 Task: Create in the project AgileRealm in Backlog an issue 'Upgrade the error recovery and fault tolerance features of a web application to improve system stability and availability', assign it to team member softage.4@softage.net and change the status to IN PROGRESS. Create in the project AgileRealm in Backlog an issue 'Create a new online platform for online cooking courses with advanced recipe sharing and cooking techniques features', assign it to team member softage.1@softage.net and change the status to IN PROGRESS
Action: Mouse scrolled (348, 497) with delta (0, 0)
Screenshot: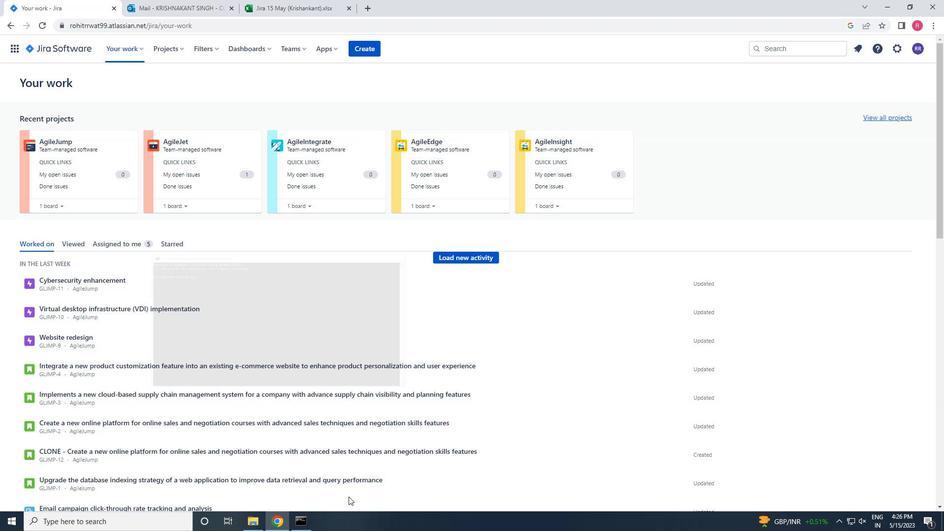 
Action: Mouse moved to (171, 49)
Screenshot: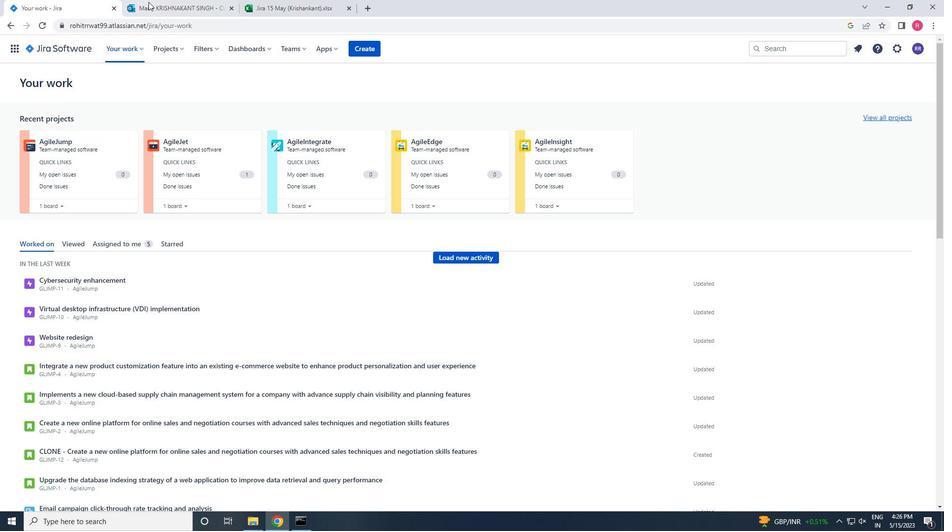 
Action: Mouse pressed left at (171, 49)
Screenshot: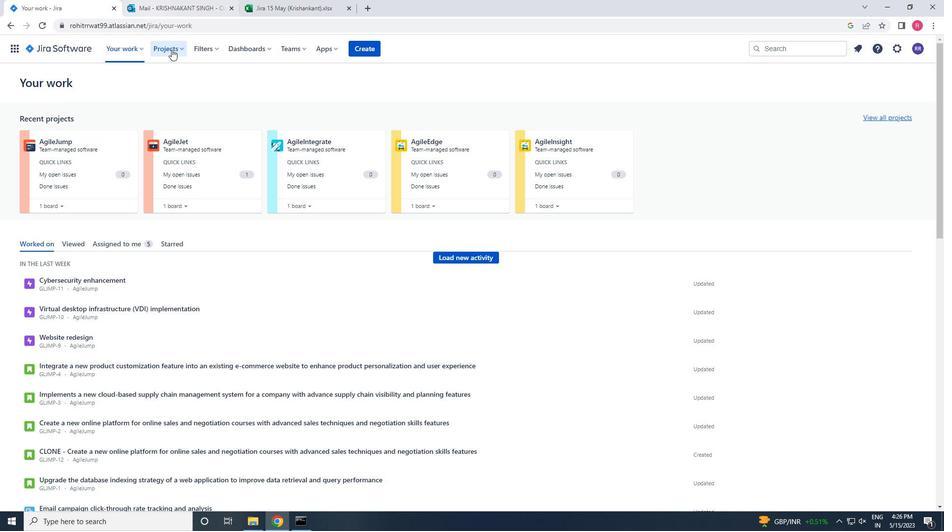 
Action: Mouse moved to (204, 93)
Screenshot: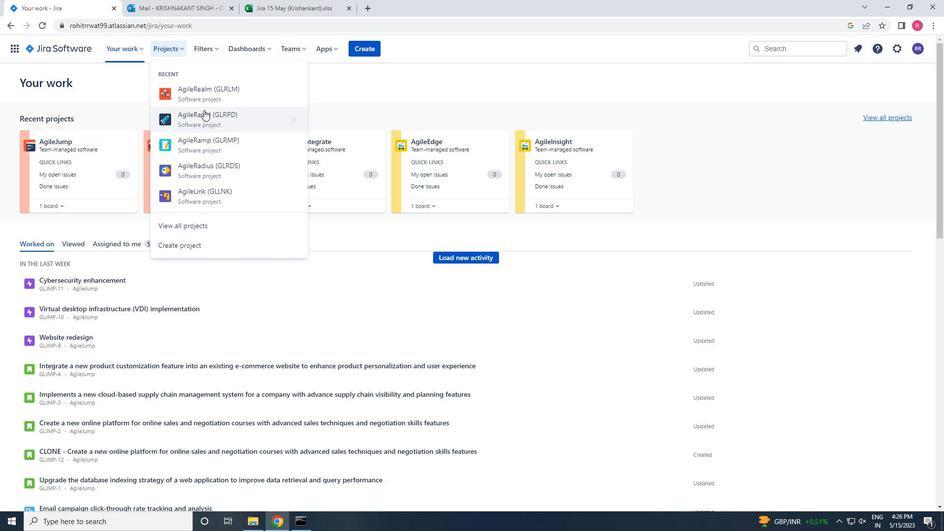 
Action: Mouse pressed left at (204, 93)
Screenshot: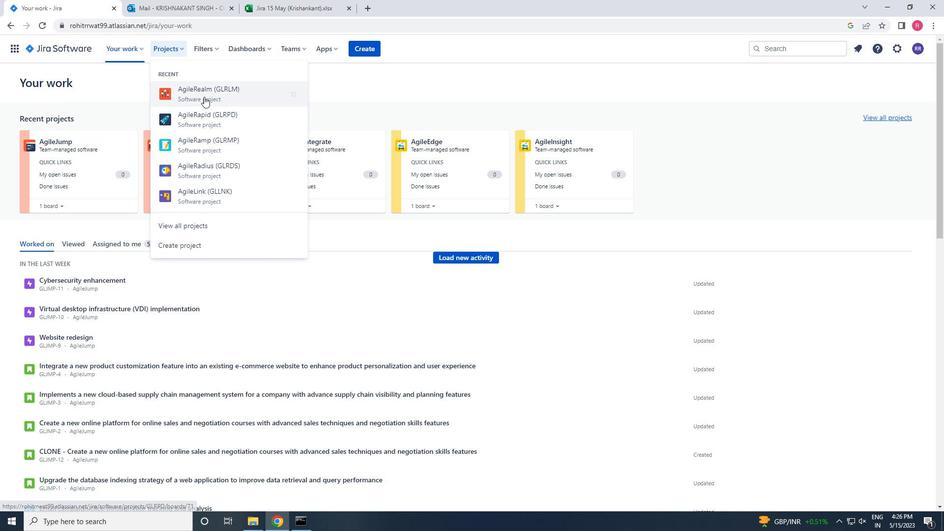 
Action: Mouse moved to (86, 151)
Screenshot: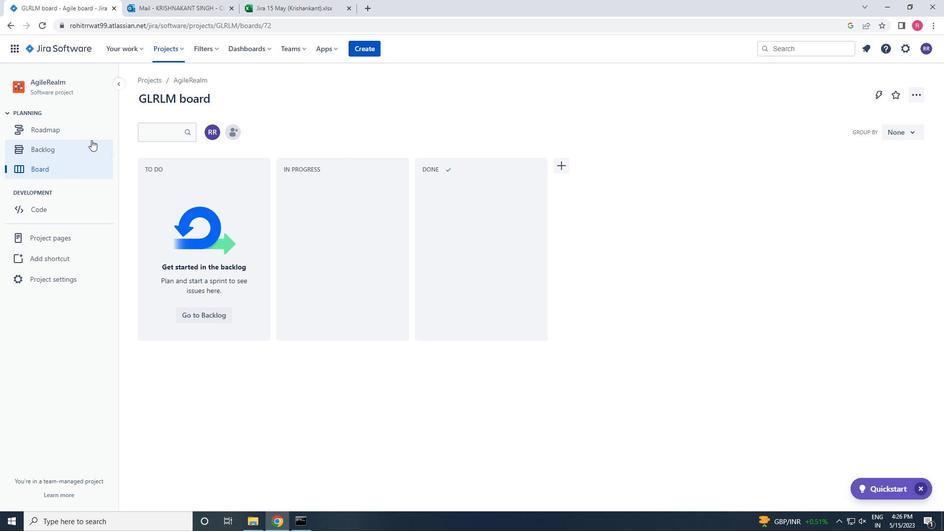 
Action: Mouse pressed left at (86, 151)
Screenshot: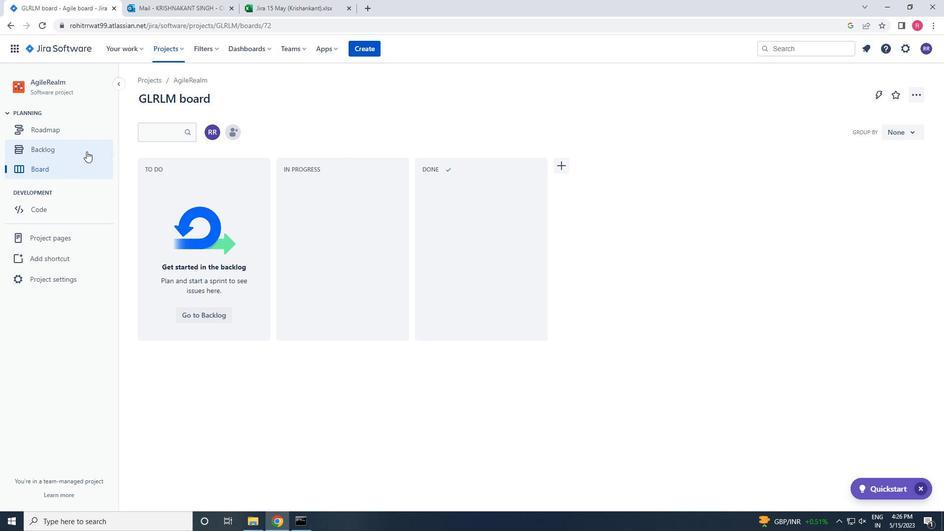 
Action: Mouse moved to (297, 304)
Screenshot: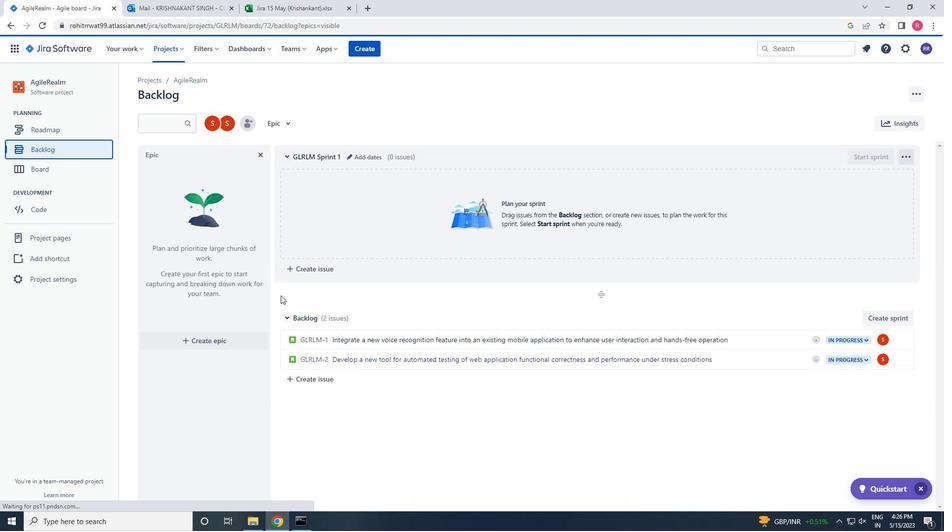 
Action: Mouse scrolled (297, 304) with delta (0, 0)
Screenshot: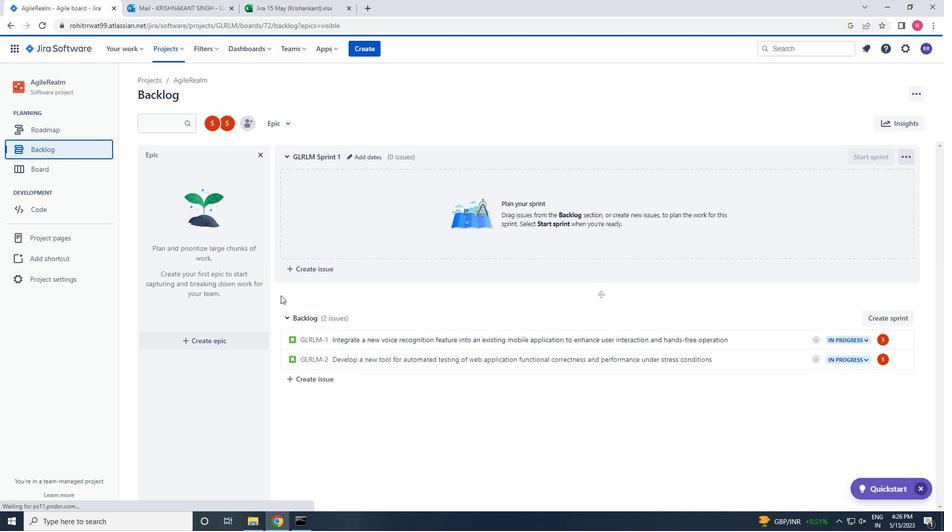 
Action: Mouse scrolled (297, 304) with delta (0, 0)
Screenshot: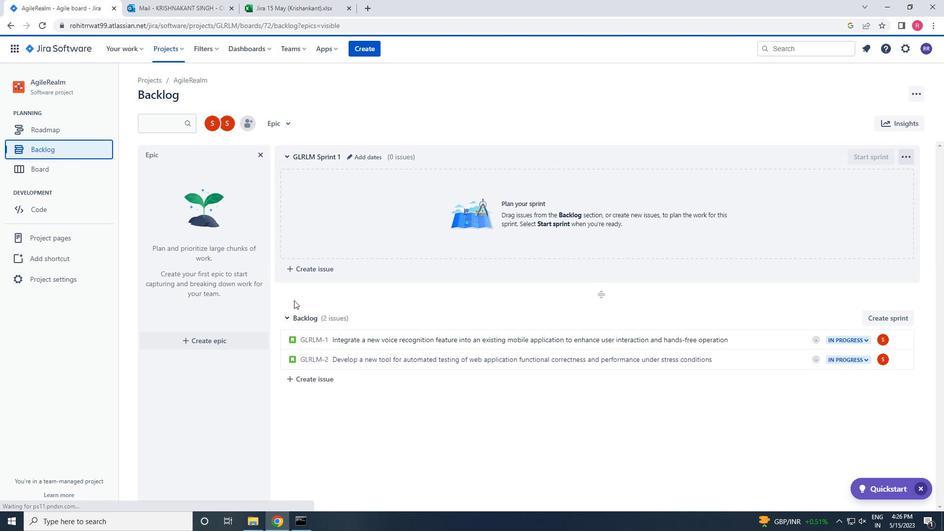 
Action: Mouse scrolled (297, 304) with delta (0, 0)
Screenshot: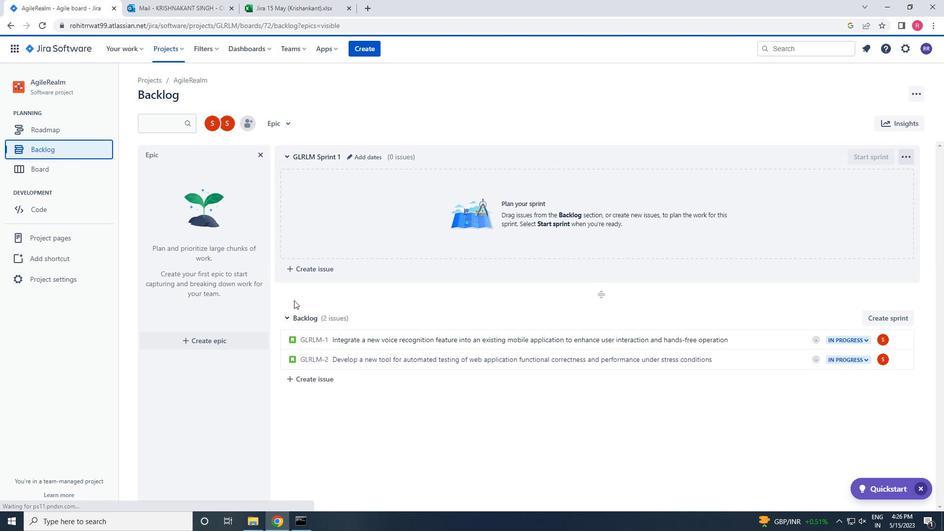 
Action: Mouse scrolled (297, 304) with delta (0, 0)
Screenshot: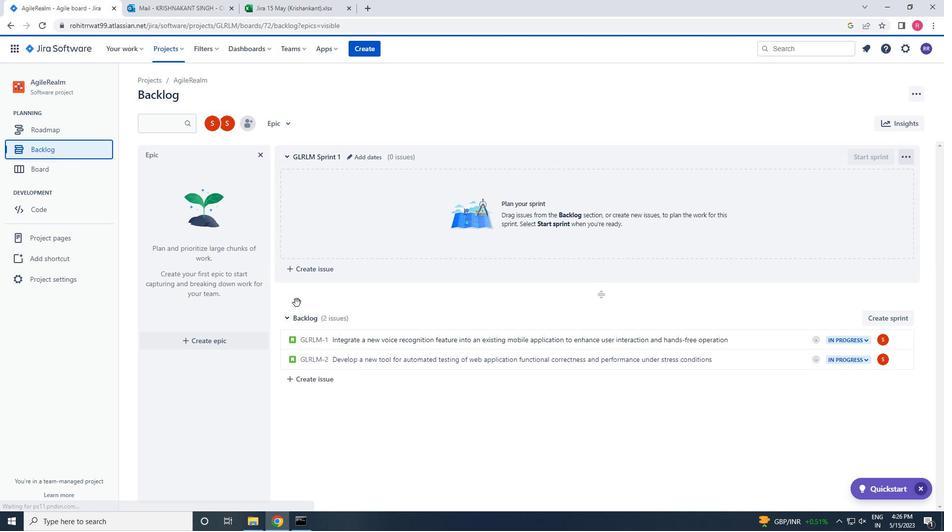 
Action: Mouse moved to (318, 373)
Screenshot: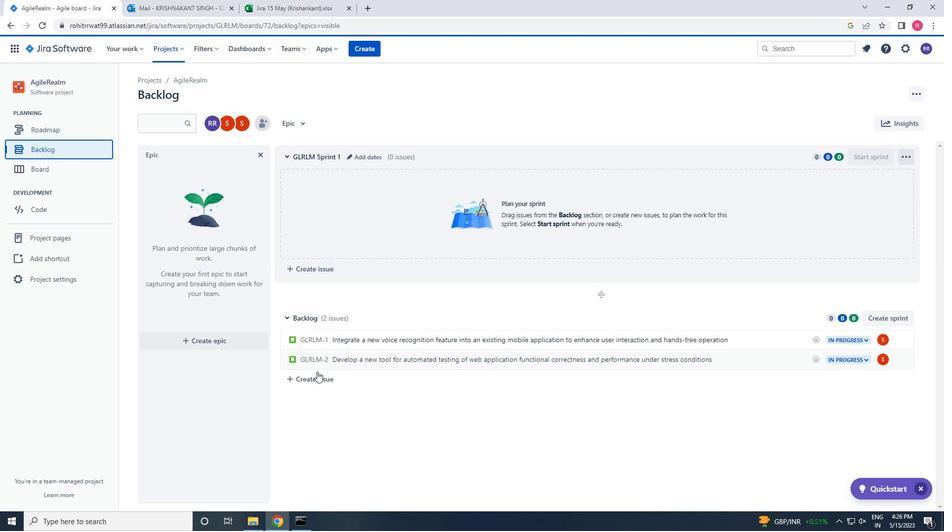 
Action: Mouse pressed left at (318, 373)
Screenshot: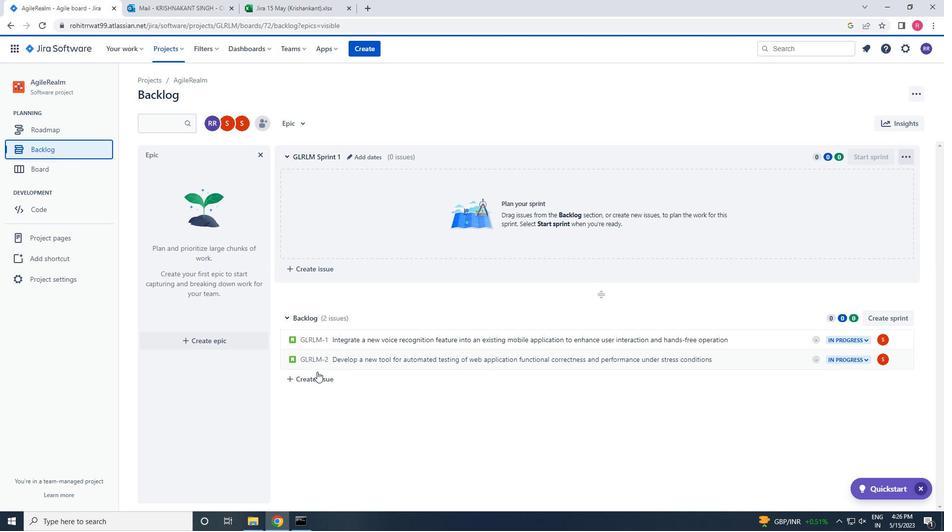 
Action: Mouse moved to (316, 365)
Screenshot: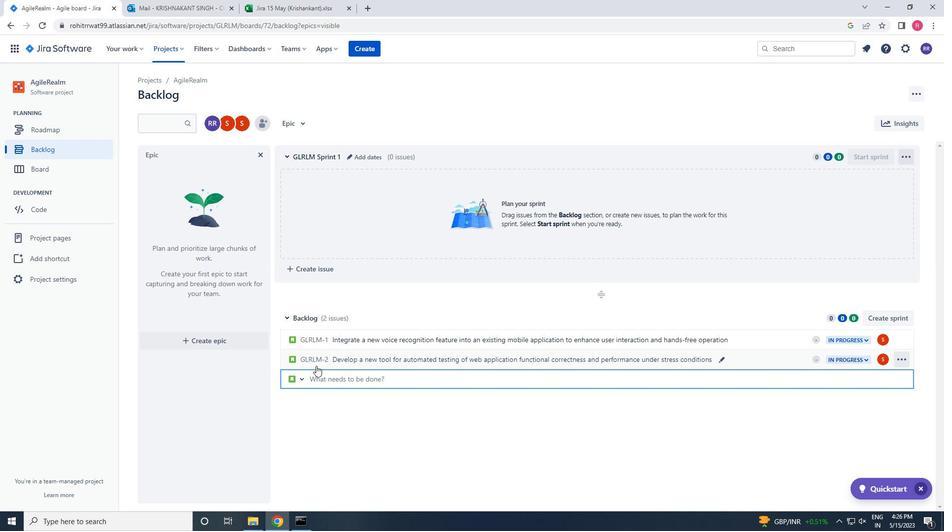 
Action: Key pressed <Key.shift_r>U
Screenshot: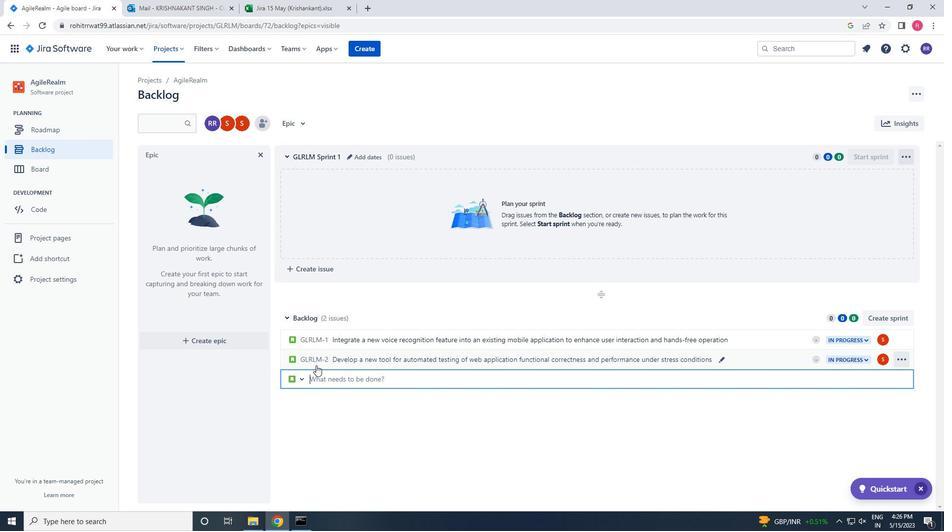 
Action: Mouse moved to (316, 365)
Screenshot: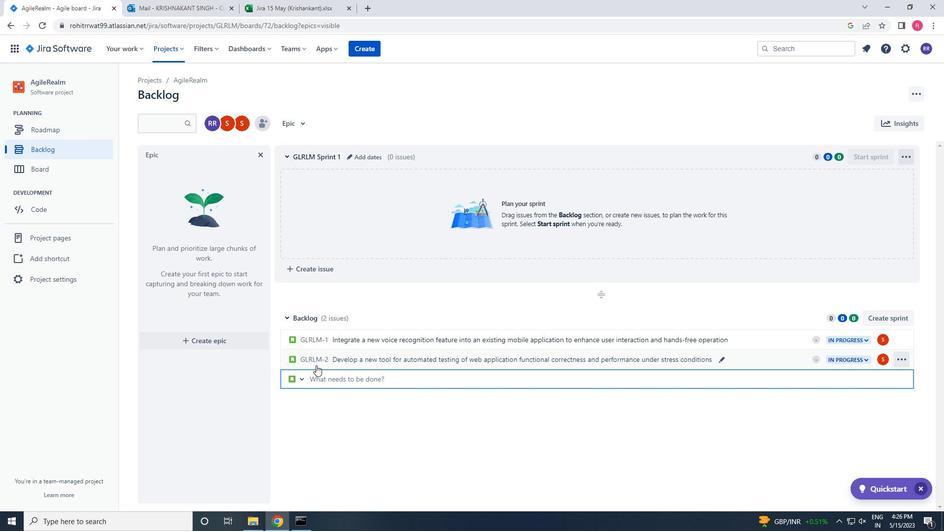 
Action: Key pressed p
Screenshot: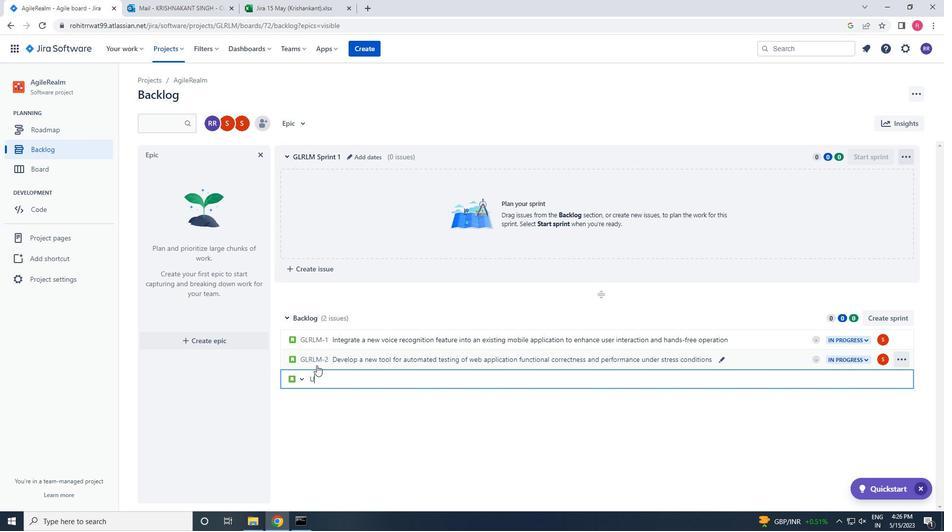 
Action: Mouse moved to (316, 364)
Screenshot: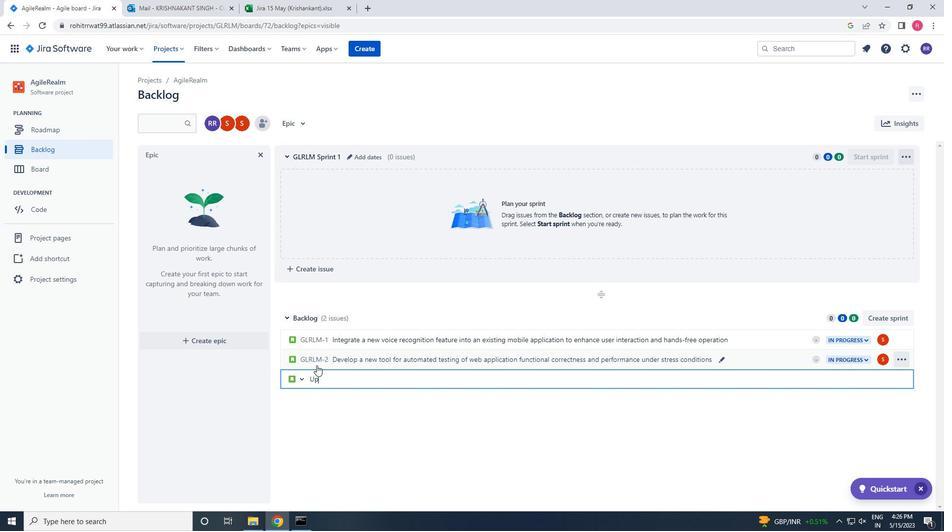 
Action: Key pressed g
Screenshot: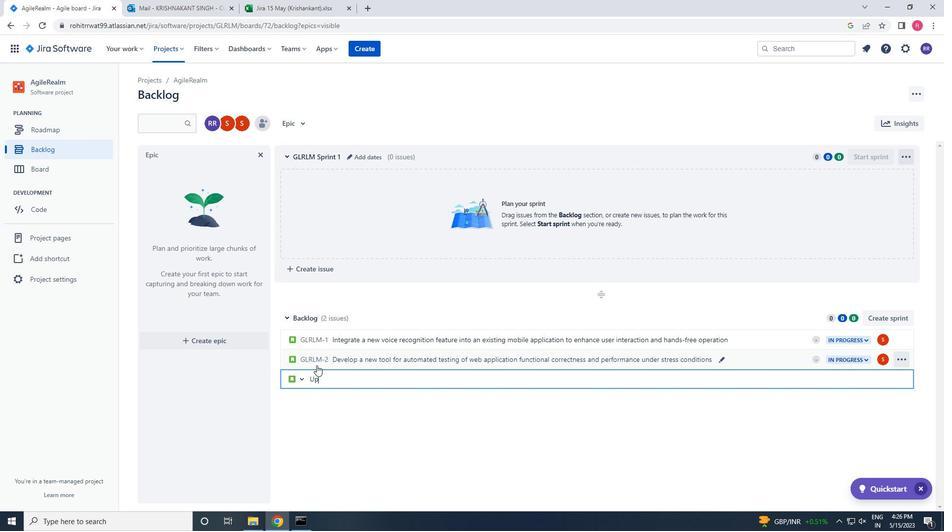 
Action: Mouse moved to (317, 364)
Screenshot: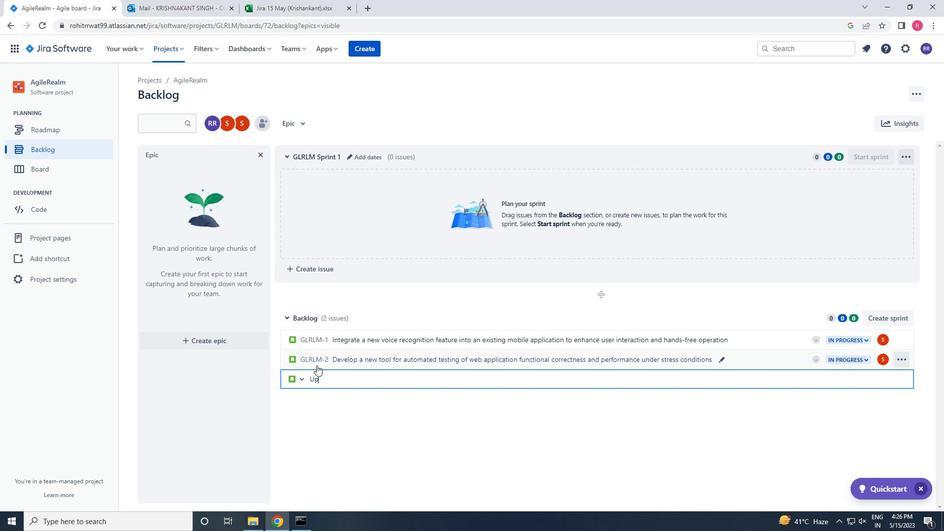 
Action: Key pressed ra
Screenshot: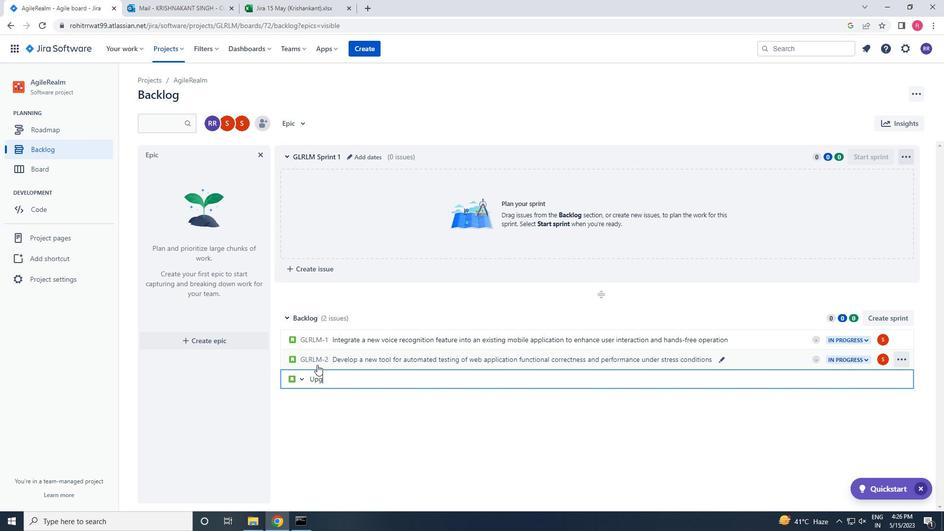 
Action: Mouse moved to (317, 363)
Screenshot: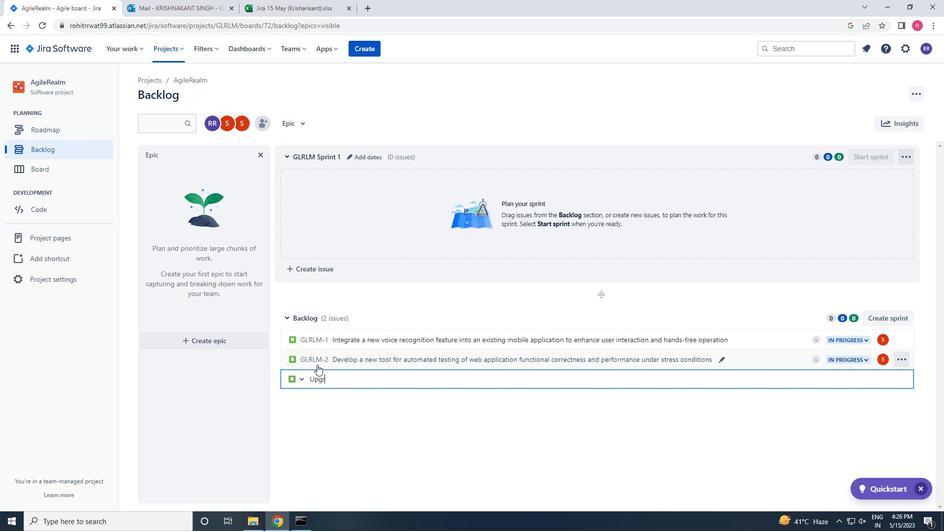 
Action: Key pressed de<Key.space>the<Key.space>error<Key.space>recovery<Key.space>
Screenshot: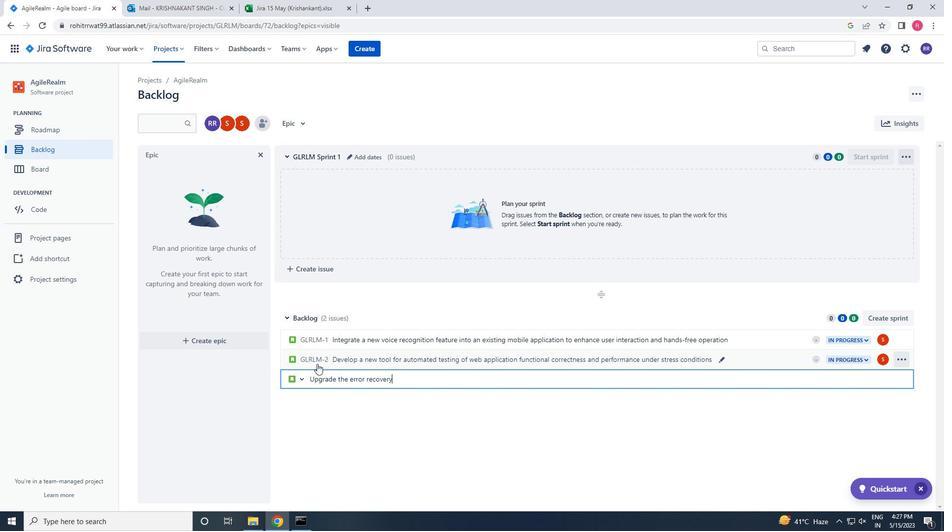 
Action: Mouse moved to (317, 363)
Screenshot: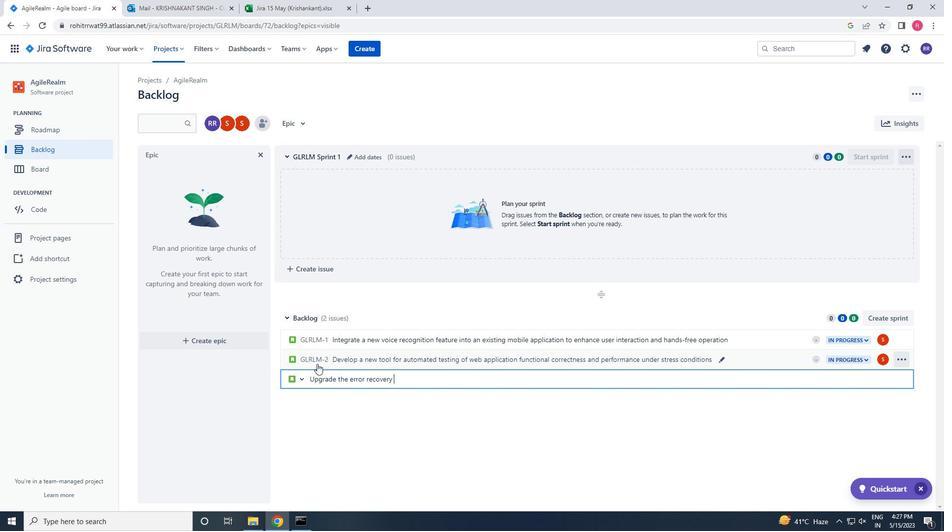 
Action: Key pressed and<Key.space>faul
Screenshot: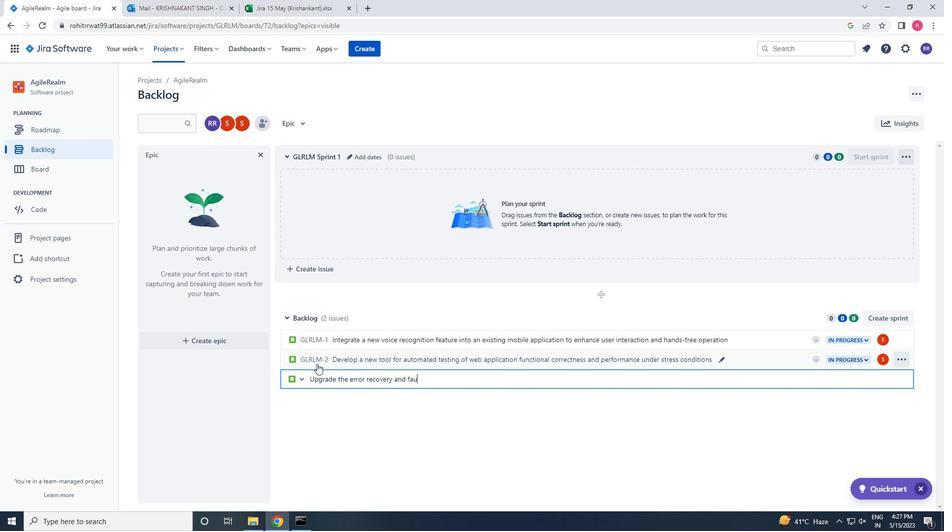 
Action: Mouse moved to (317, 363)
Screenshot: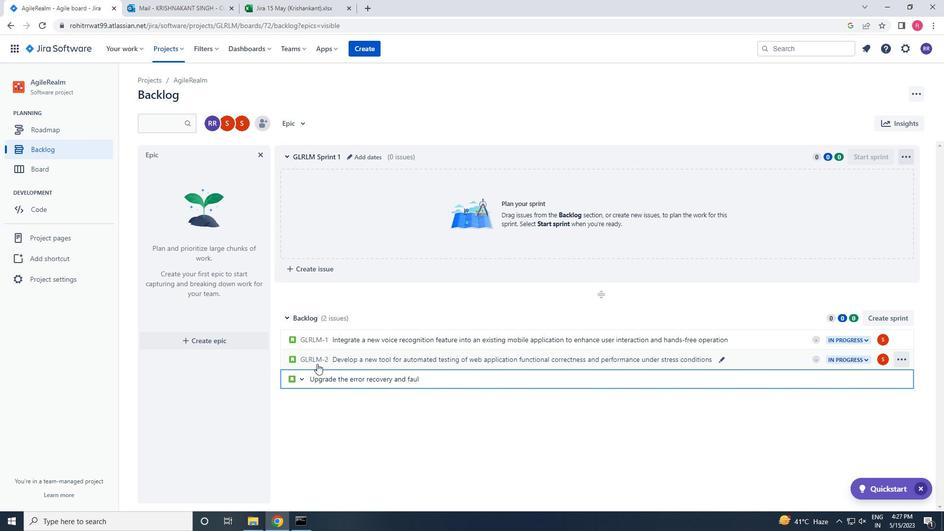 
Action: Key pressed lt<Key.space>toterance<Key.space><Key.left><Key.left><Key.left><Key.left><Key.left><Key.left><Key.left><Key.backspace>
Screenshot: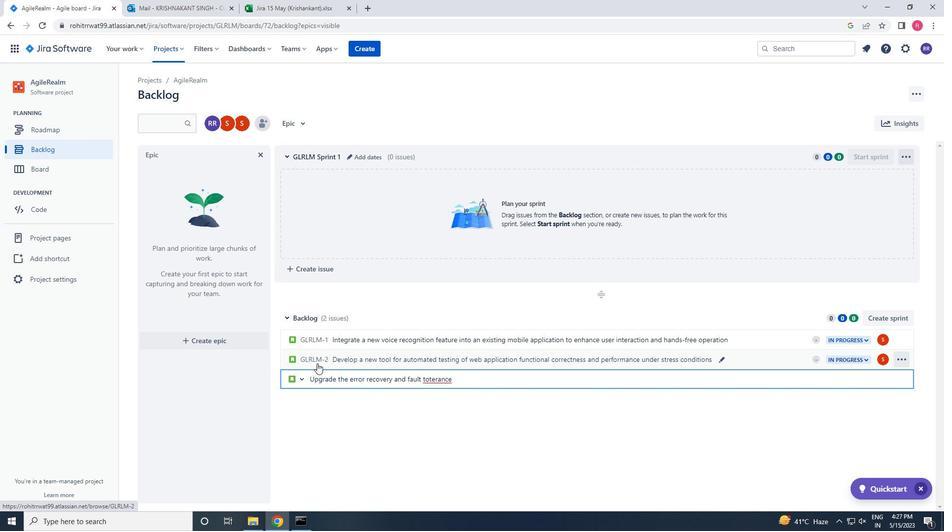 
Action: Mouse moved to (317, 362)
Screenshot: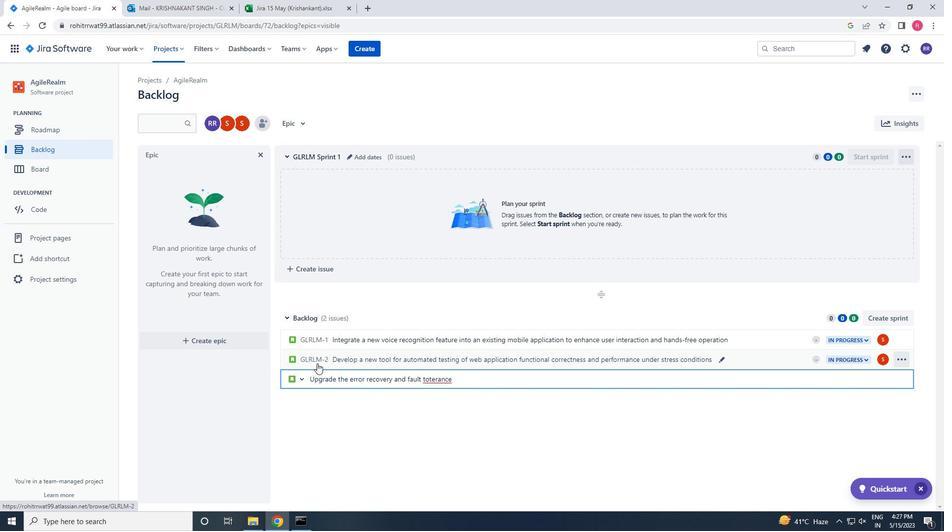
Action: Key pressed l<Key.right><Key.right><Key.right><Key.right><Key.right><Key.right><Key.right><Key.right>featues<Key.space><Key.backspace><Key.backspace><Key.backspace><Key.backspace>ures<Key.space>of<Key.space>a<Key.space>web<Key.space>appli
Screenshot: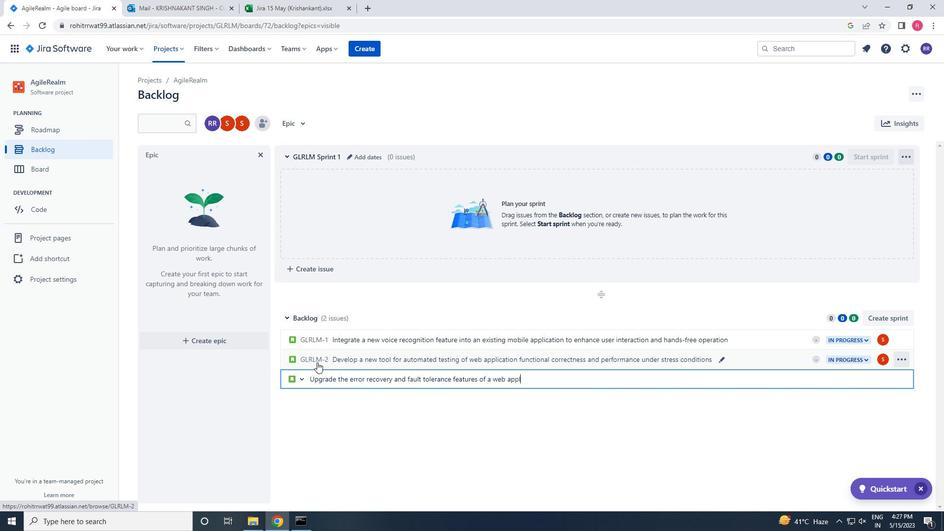 
Action: Mouse moved to (317, 362)
Screenshot: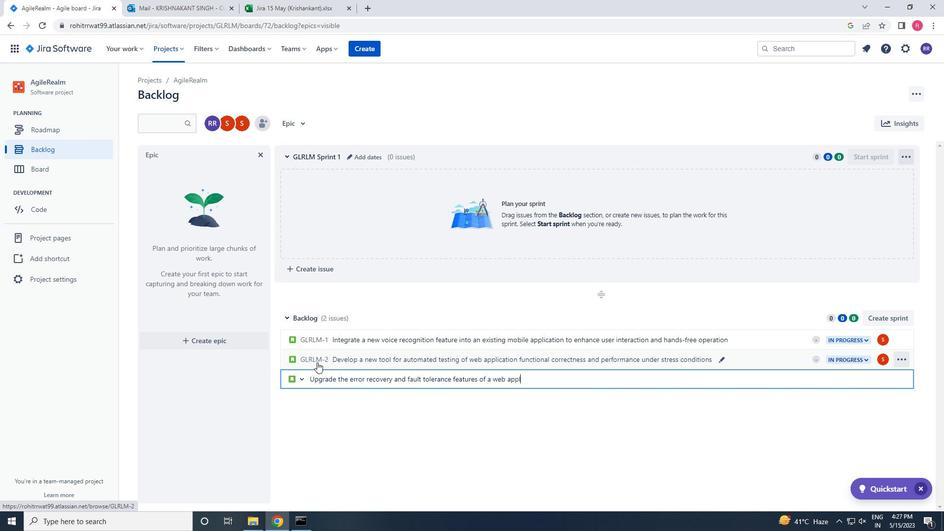 
Action: Key pressed cationn
Screenshot: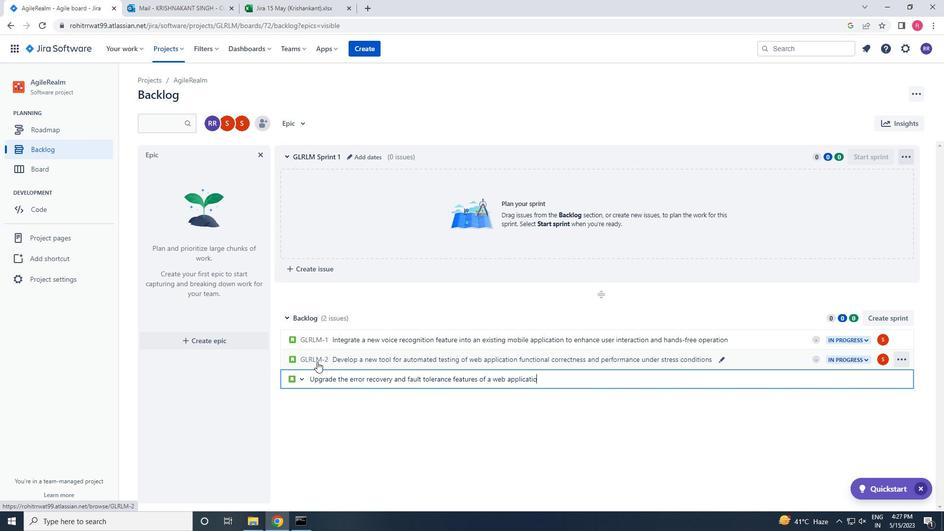 
Action: Mouse moved to (317, 362)
Screenshot: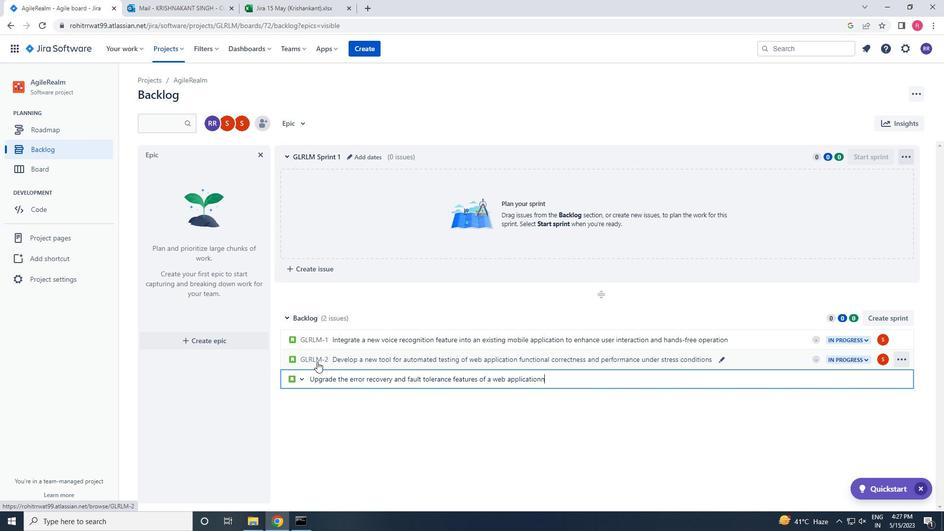 
Action: Key pressed <Key.space><Key.backspace>
Screenshot: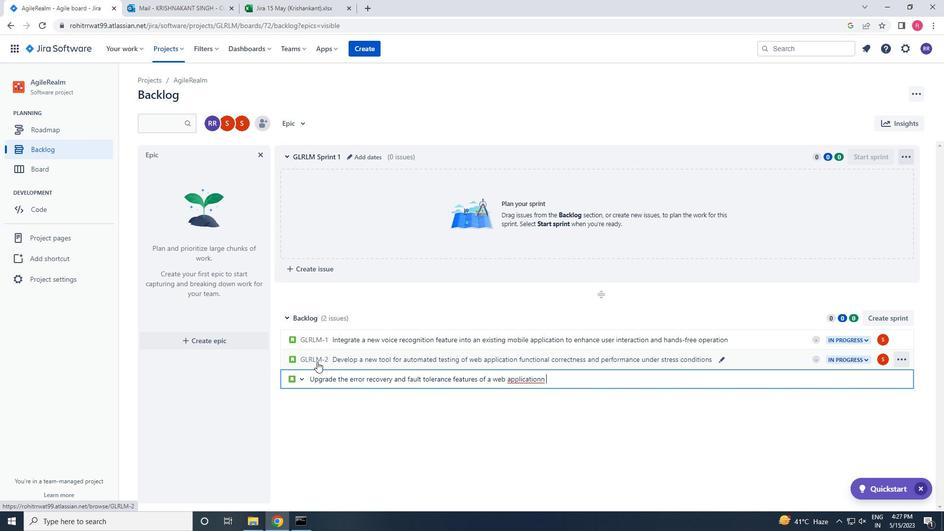 
Action: Mouse moved to (317, 361)
Screenshot: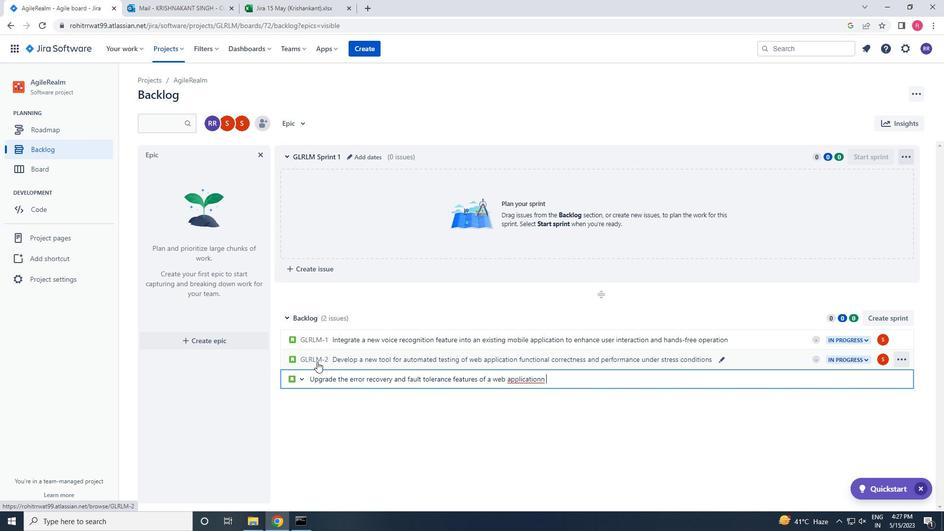 
Action: Key pressed <Key.backspace><Key.space>to<Key.space>improve<Key.space>system<Key.space>stabiliy<Key.backspace>ty<Key.space>and<Key.space>availability<Key.space><Key.enter>
Screenshot: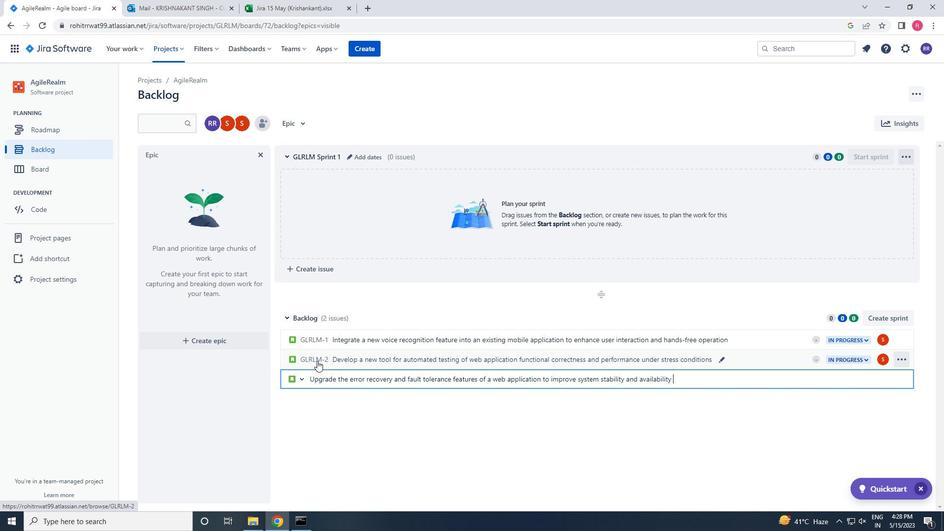 
Action: Mouse moved to (880, 378)
Screenshot: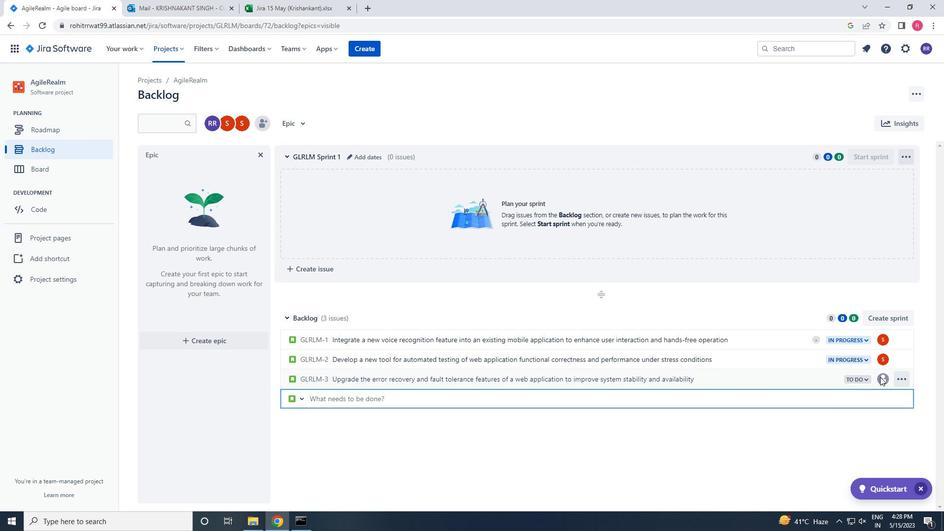 
Action: Mouse pressed left at (880, 378)
Screenshot: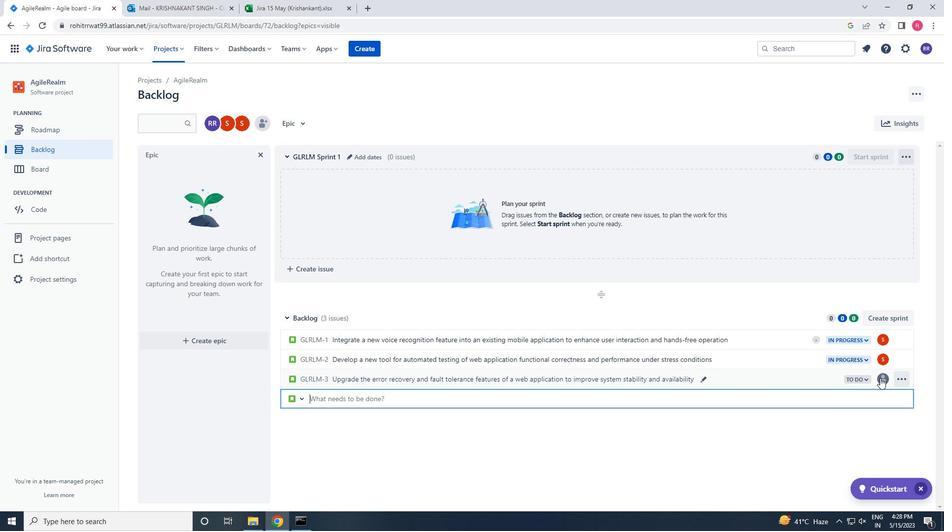 
Action: Mouse moved to (855, 363)
Screenshot: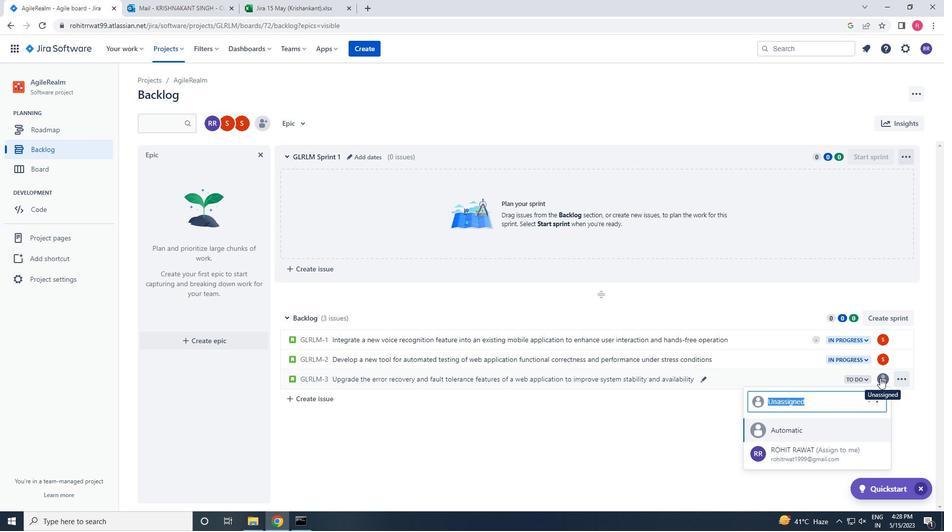
Action: Key pressed softage.4<Key.shift>@SOFTAGE.NET
Screenshot: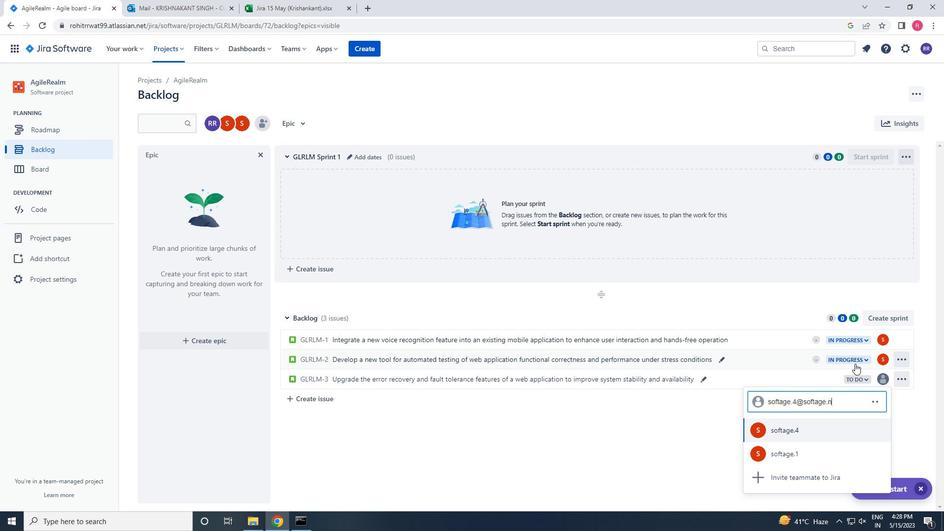 
Action: Mouse moved to (819, 424)
Screenshot: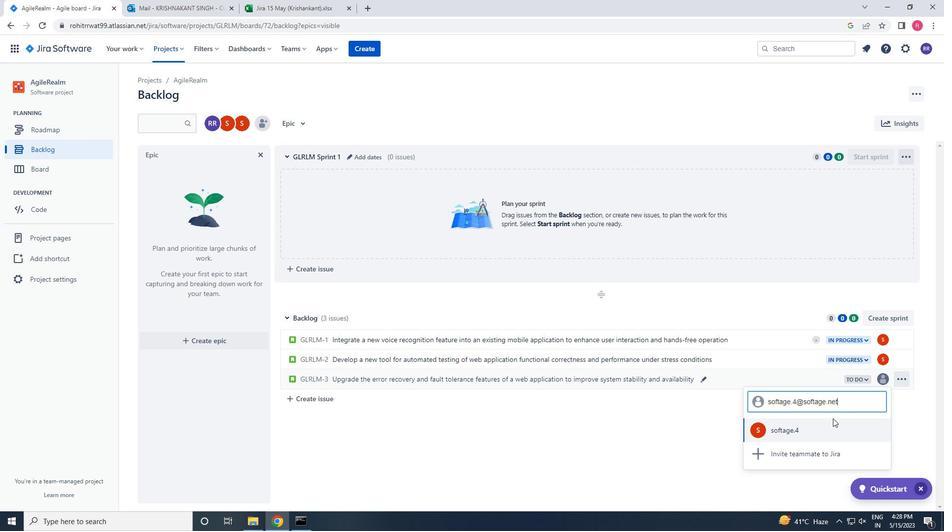 
Action: Mouse pressed left at (819, 424)
Screenshot: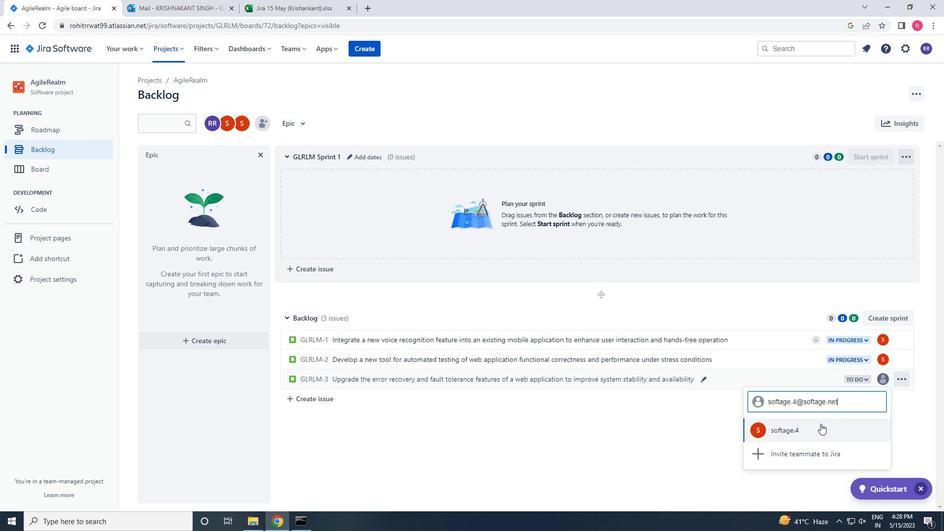 
Action: Mouse moved to (848, 378)
Screenshot: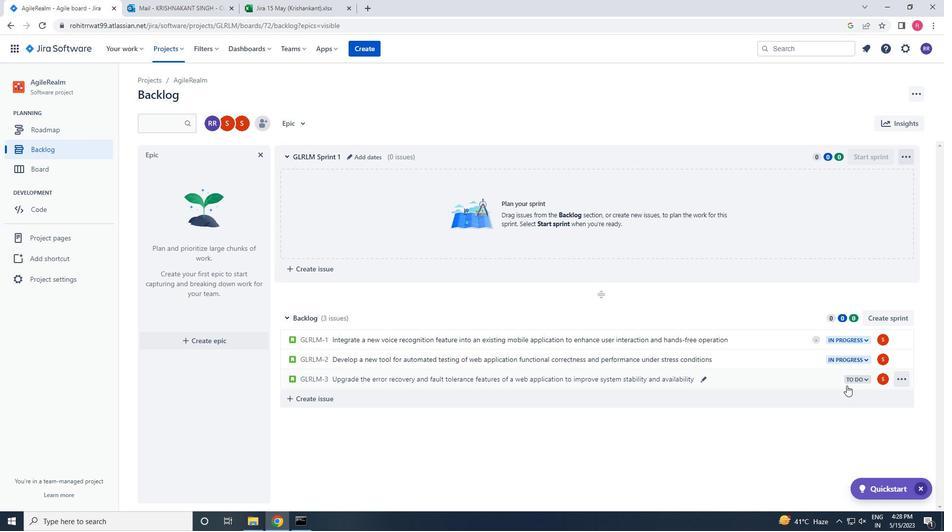 
Action: Mouse pressed left at (848, 378)
Screenshot: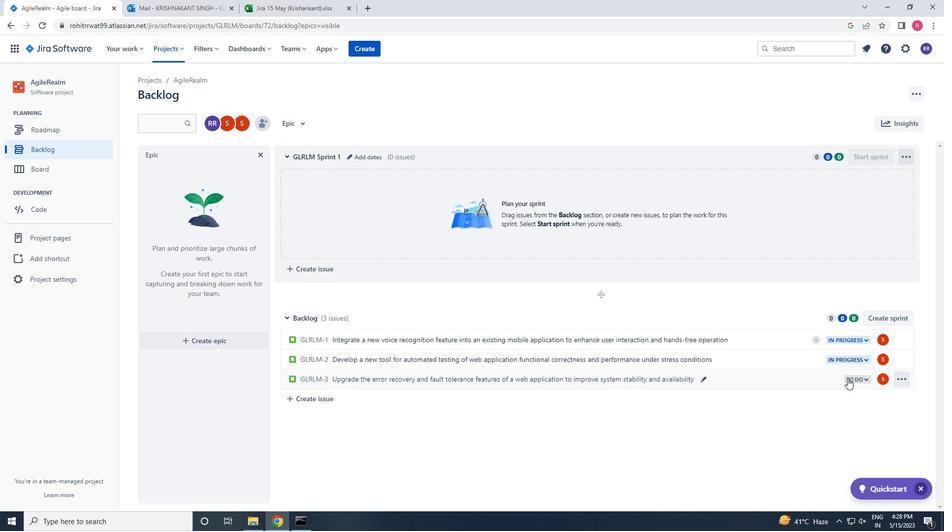 
Action: Mouse moved to (816, 395)
Screenshot: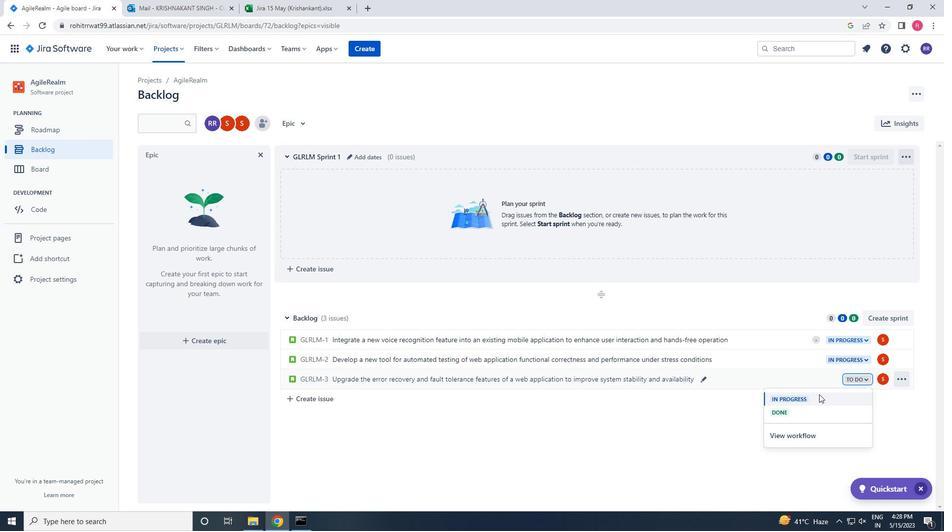 
Action: Mouse pressed left at (816, 395)
Screenshot: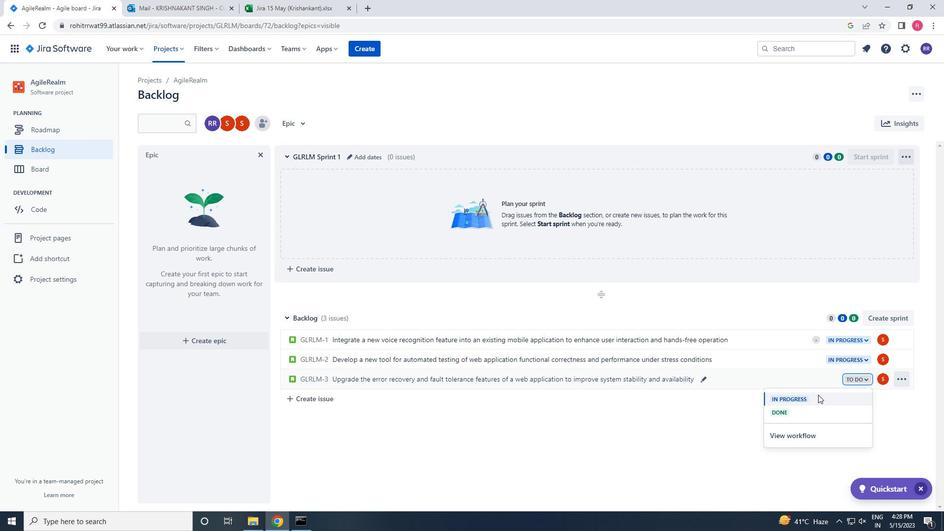 
Action: Mouse moved to (342, 403)
Screenshot: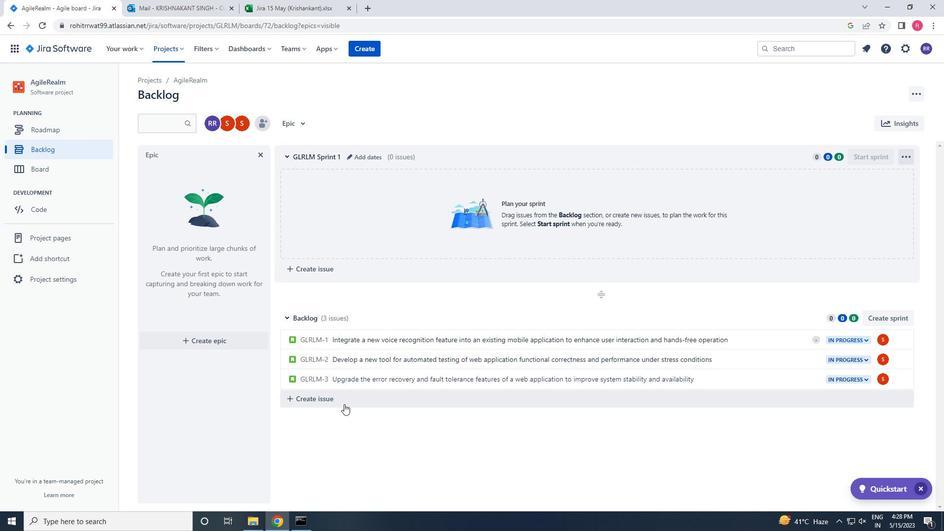 
Action: Mouse pressed left at (342, 403)
Screenshot: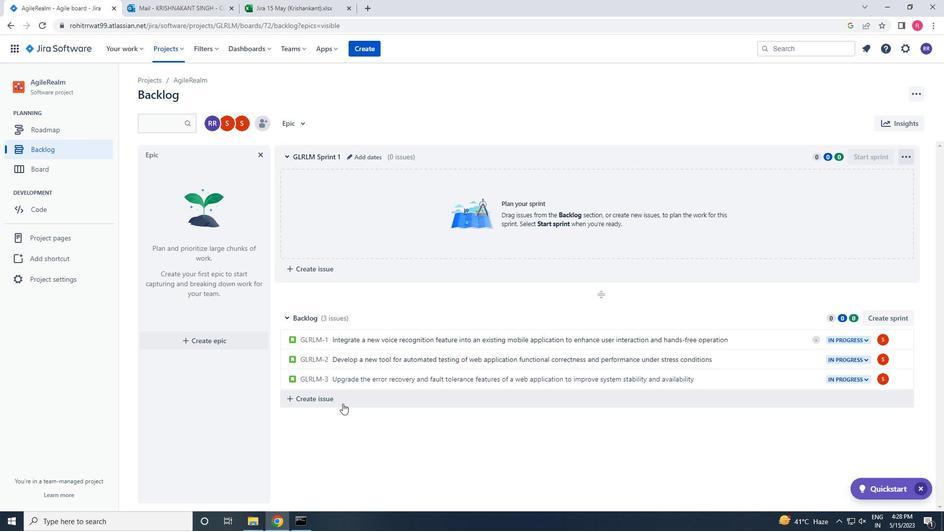 
Action: Key pressed <Key.shift>CREATE<Key.space>A<Key.space>NEW<Key.space>MEMBER<Key.space><Key.backspace><Key.backspace><Key.backspace><Key.backspace><Key.backspace><Key.backspace><Key.backspace>ONLINE<Key.space>PLATFOR,<Key.backspace>M<Key.space>FOR<Key.space>ONLINE<Key.space>COOCKING<Key.space>COURSES<Key.space><Key.left><Key.left><Key.left><Key.left><Key.left><Key.left><Key.left><Key.left><Key.left><Key.left><Key.left><Key.left><Key.left><Key.left><Key.left><Key.right><Key.right><Key.right><Key.left><Key.backspace><Key.right><Key.right><Key.right><Key.right><Key.right><Key.right><Key.right><Key.right><Key.right><Key.right><Key.right><Key.right><Key.right><Key.right><Key.right>WITH<Key.space>D<Key.backspace>ADVANCED<Key.space>RECIPE<Key.space>SHAEING<Key.space>AND<Key.space><Key.left><Key.left><Key.left><Key.left><Key.left><Key.left><Key.left><Key.left><Key.backspace>R<Key.right><Key.right><Key.right><Key.right><Key.right><Key.right><Key.right><Key.right><Key.right><Key.right><Key.right><Key.right>COOKING<Key.space>TECHNIQUES<Key.space>FEATURES<Key.enter>
Screenshot: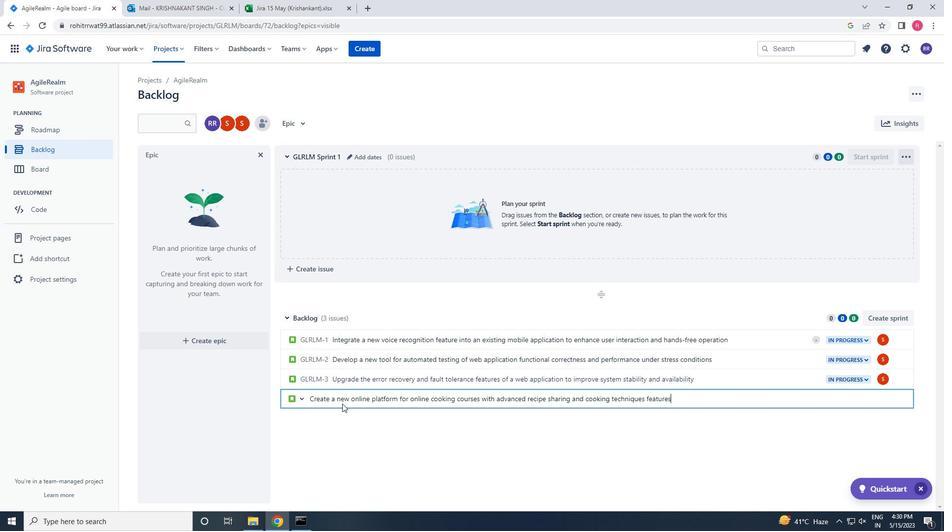 
Action: Mouse moved to (880, 396)
Screenshot: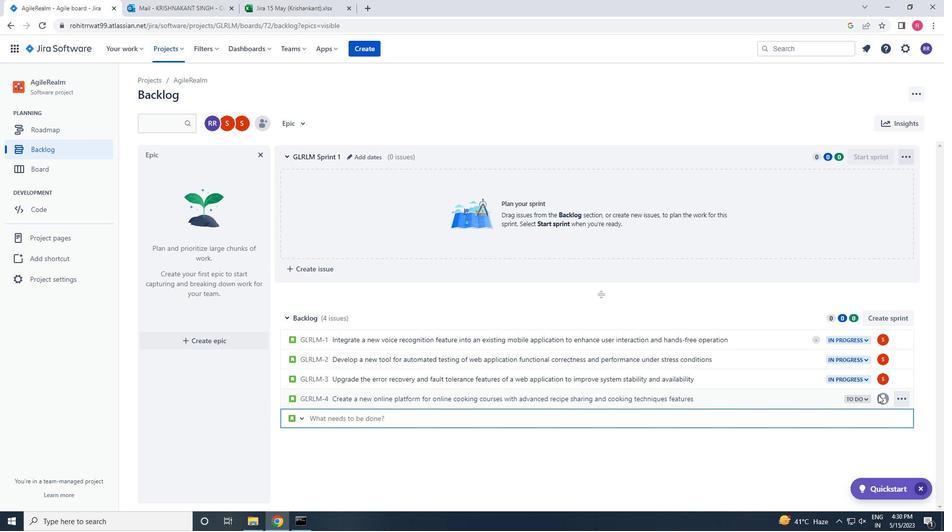 
Action: Mouse pressed left at (880, 396)
Screenshot: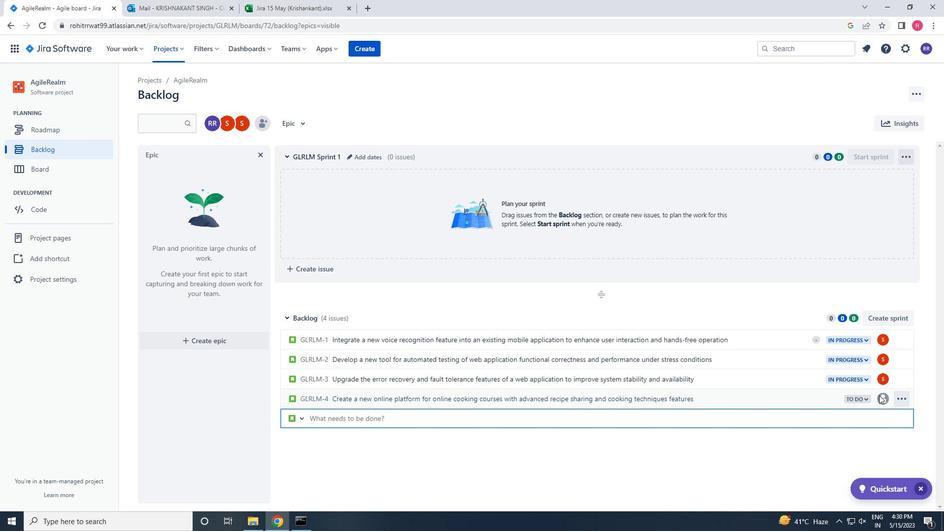 
Action: Mouse pressed left at (880, 396)
Screenshot: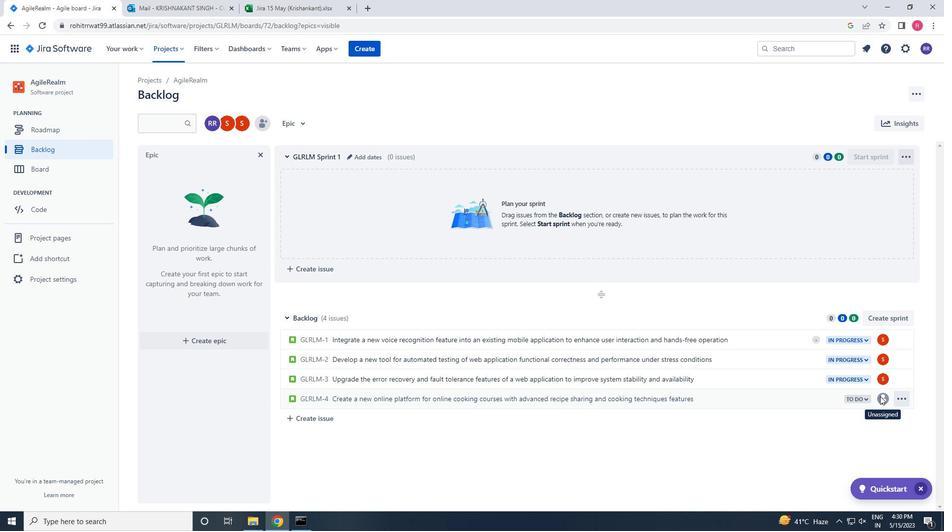 
Action: Mouse moved to (880, 399)
Screenshot: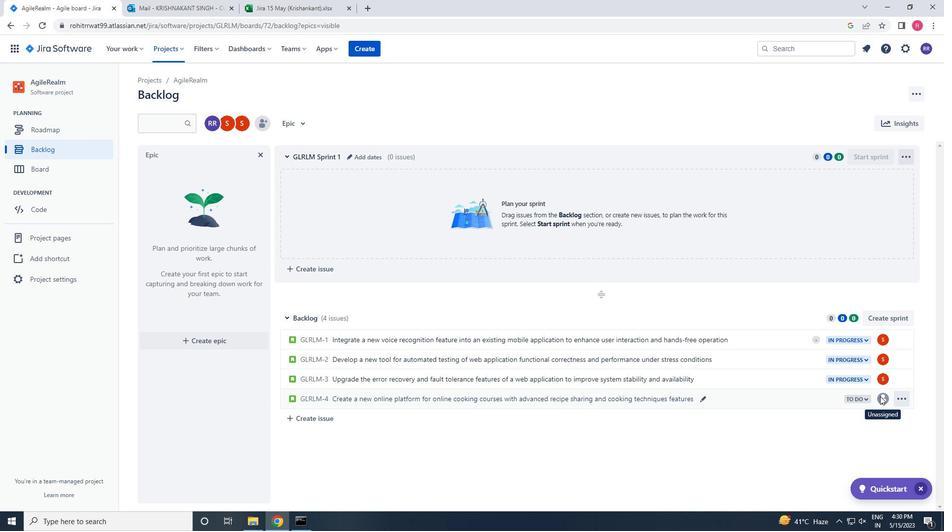 
Action: Mouse pressed left at (880, 399)
Screenshot: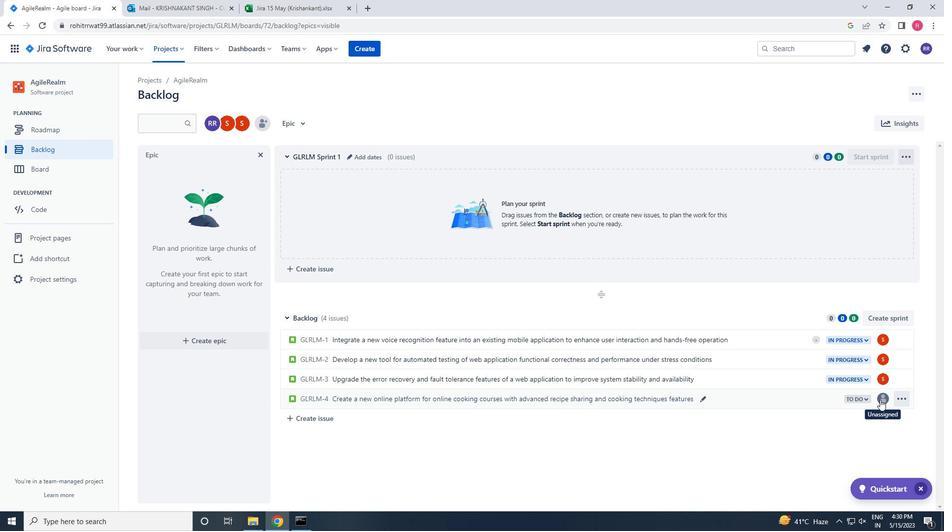 
Action: Key pressed SOFTAGE.1<Key.shift>@SOFTAGE.NET
Screenshot: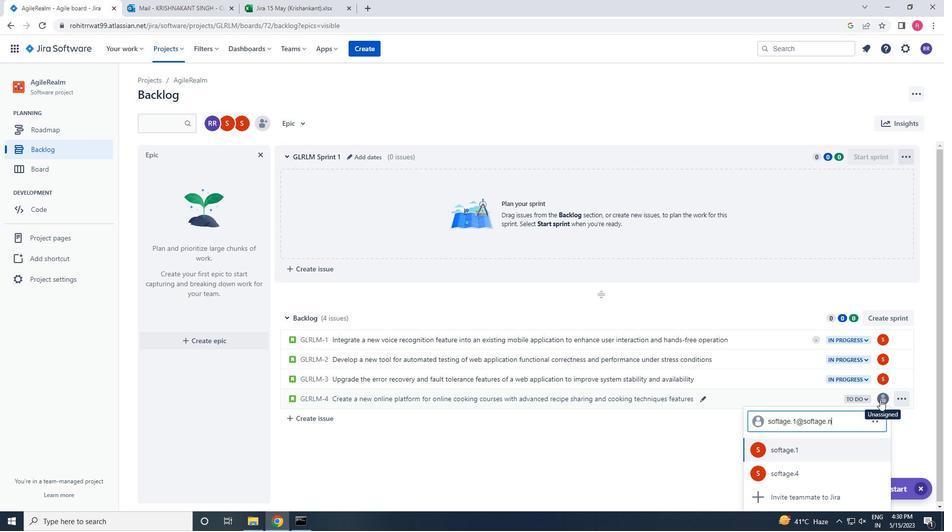 
Action: Mouse moved to (789, 450)
Screenshot: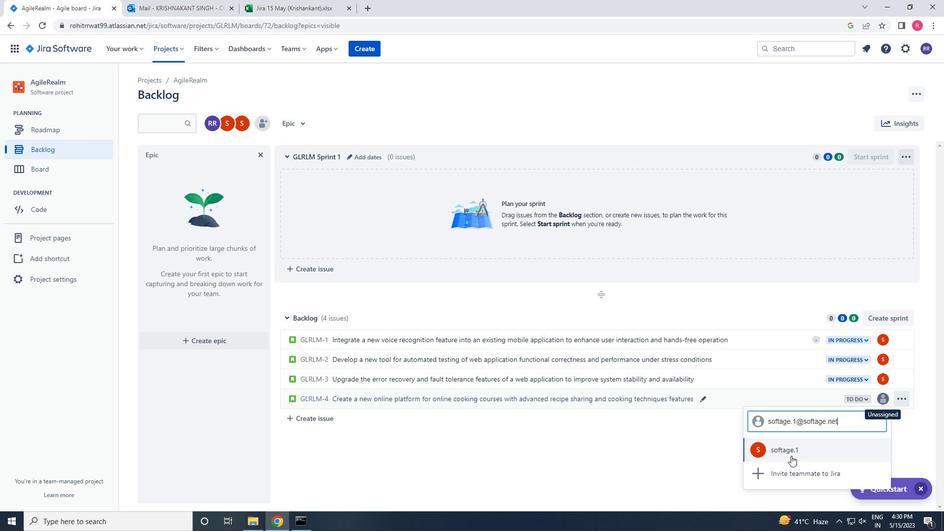 
Action: Mouse pressed left at (789, 450)
Screenshot: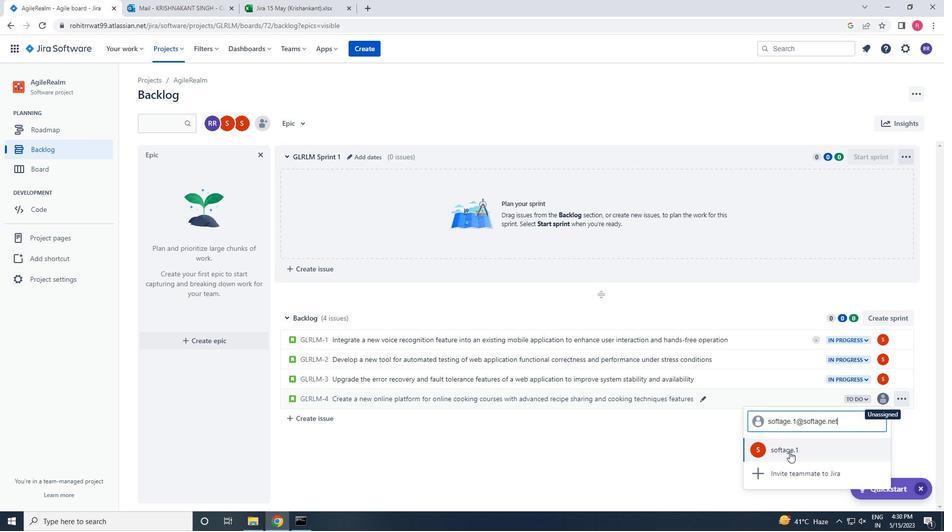 
Action: Mouse moved to (852, 400)
Screenshot: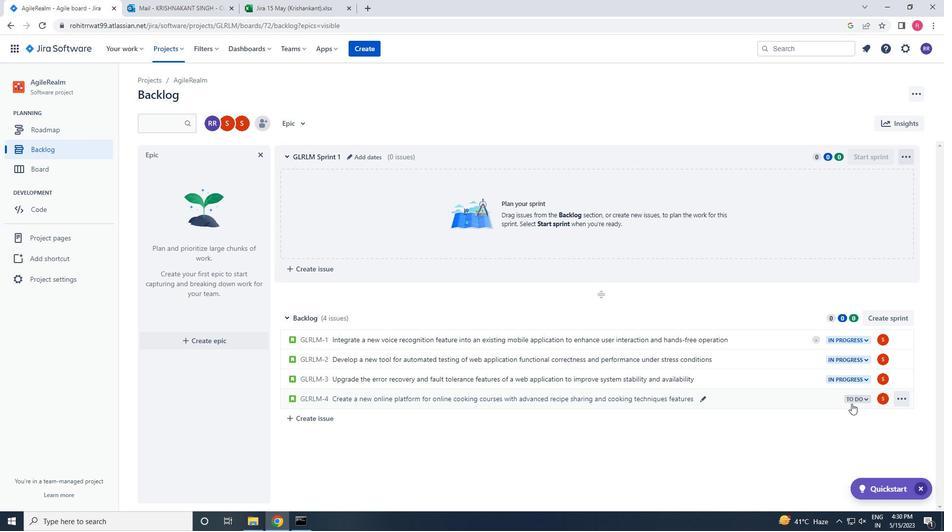 
Action: Mouse pressed left at (852, 400)
Screenshot: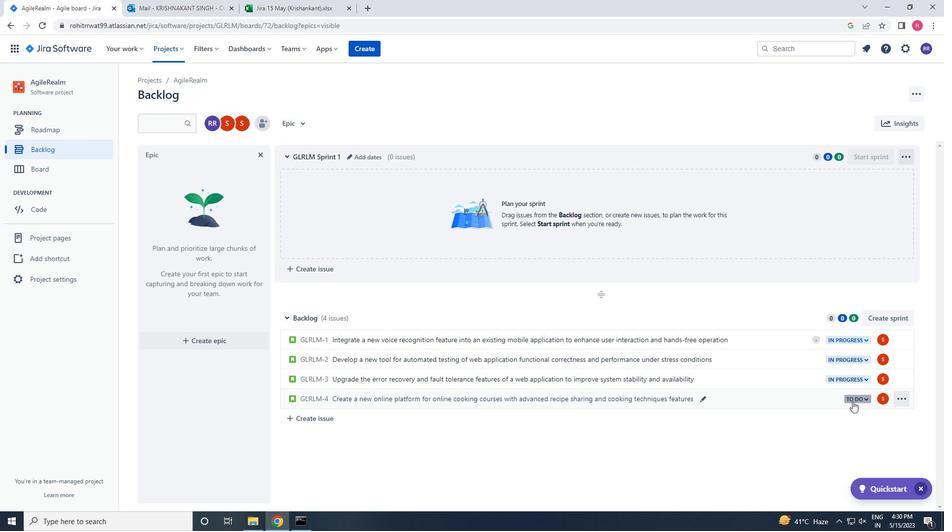 
Action: Mouse moved to (791, 416)
Screenshot: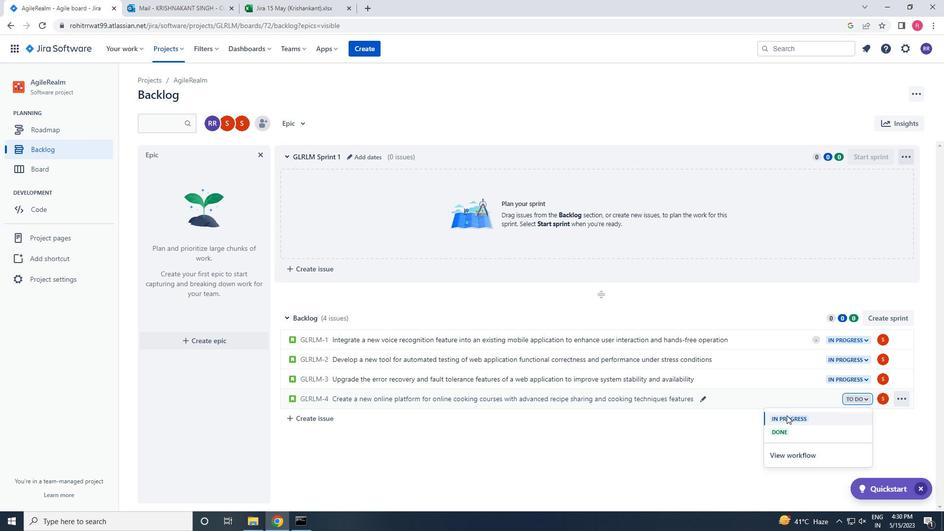 
Action: Mouse pressed left at (791, 416)
Screenshot: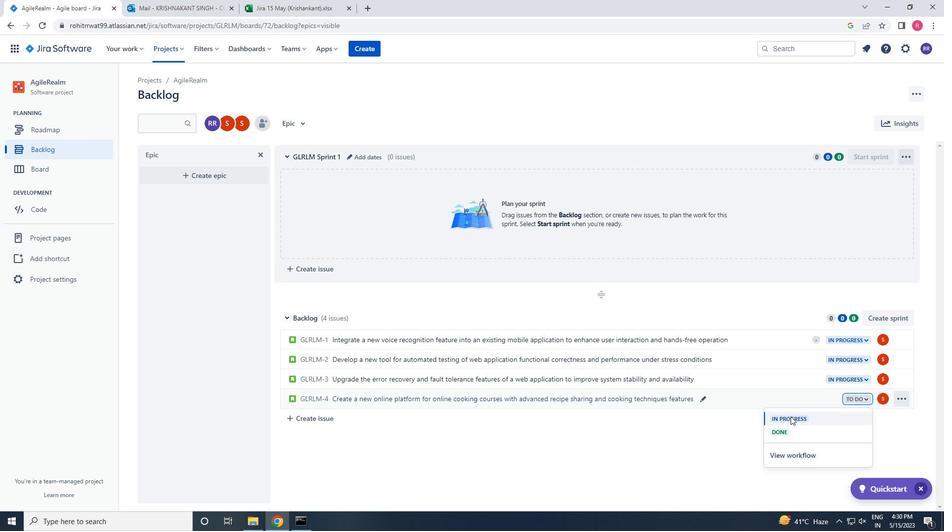 
